 Task: Play online crossword game.
Action: Mouse moved to (304, 178)
Screenshot: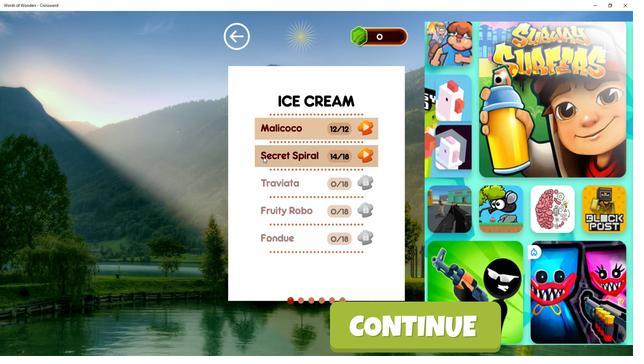 
Action: Mouse pressed left at (304, 178)
Screenshot: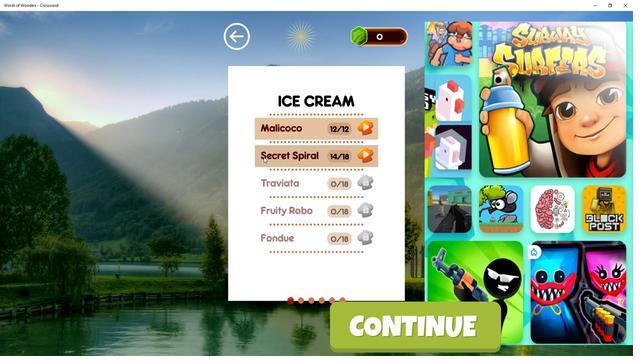 
Action: Mouse moved to (134, 183)
Screenshot: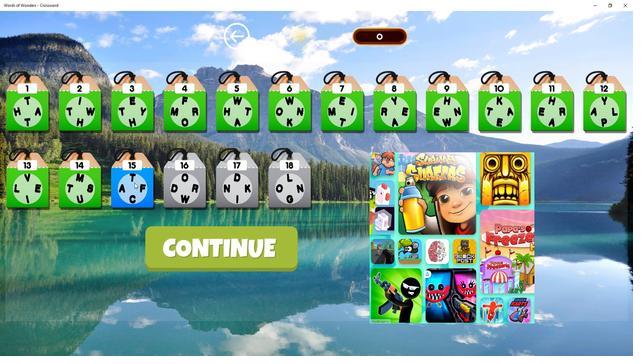 
Action: Mouse pressed left at (134, 183)
Screenshot: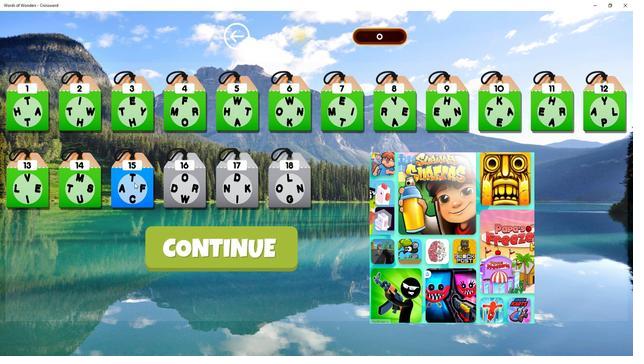 
Action: Mouse moved to (418, 196)
Screenshot: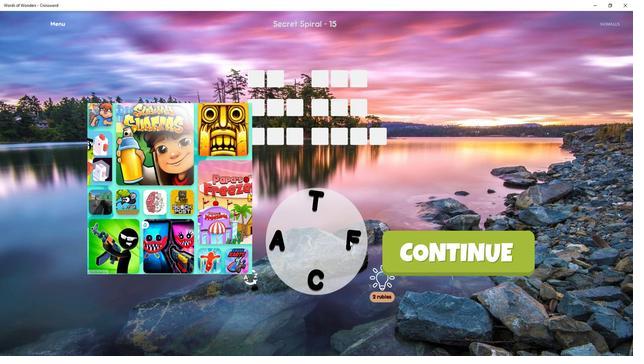 
Action: Mouse pressed left at (418, 196)
Screenshot: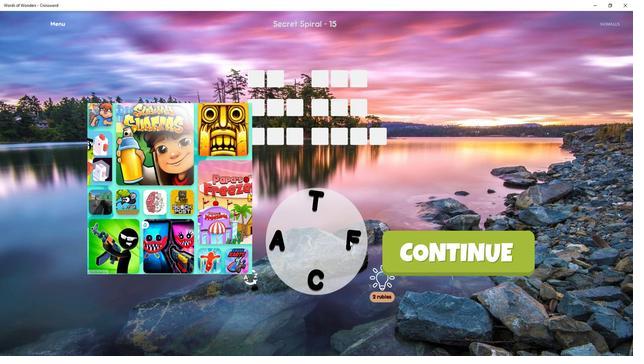
Action: Mouse moved to (373, 203)
Screenshot: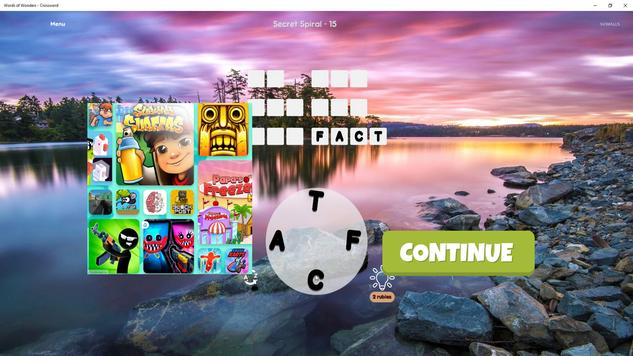 
Action: Mouse pressed left at (373, 203)
Screenshot: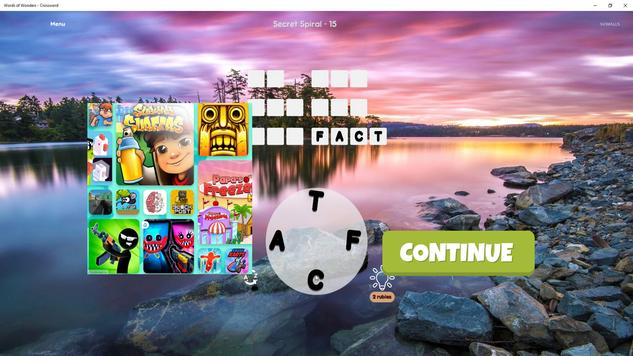 
Action: Mouse moved to (420, 196)
Screenshot: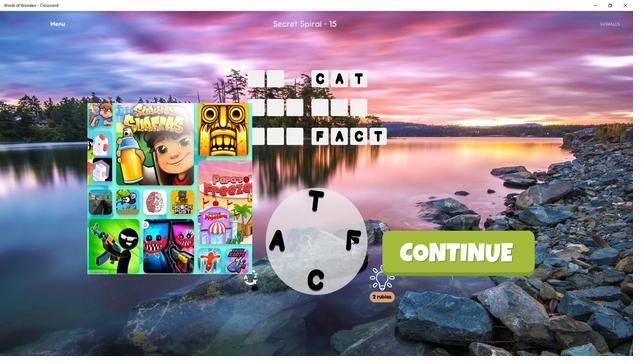 
Action: Mouse pressed left at (420, 196)
Screenshot: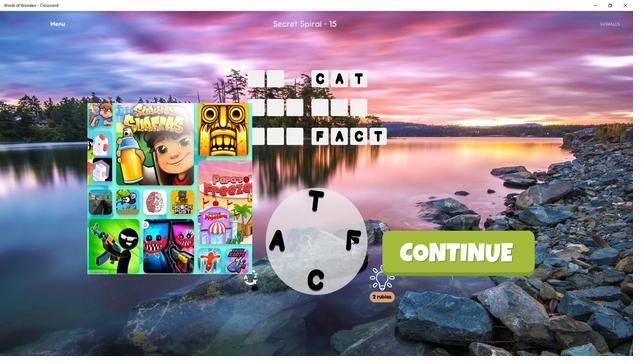 
Action: Mouse moved to (323, 197)
Screenshot: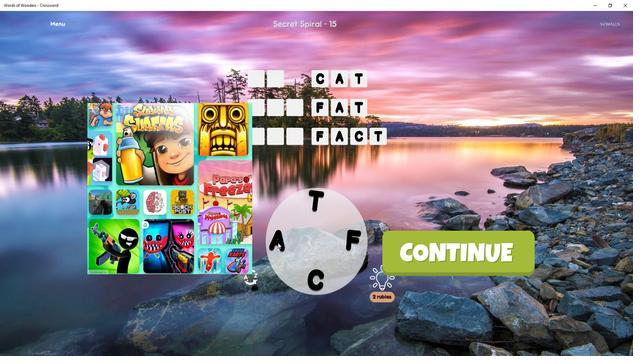 
Action: Mouse pressed left at (323, 197)
Screenshot: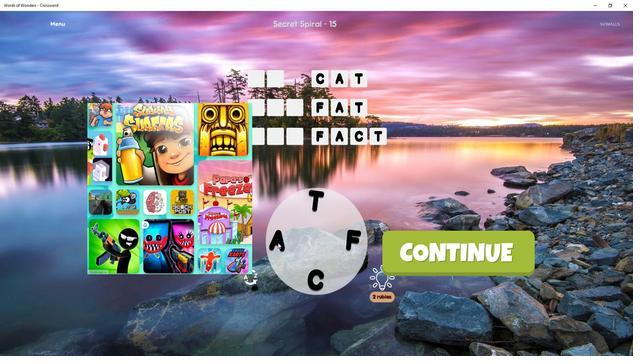 
Action: Mouse moved to (319, 196)
Screenshot: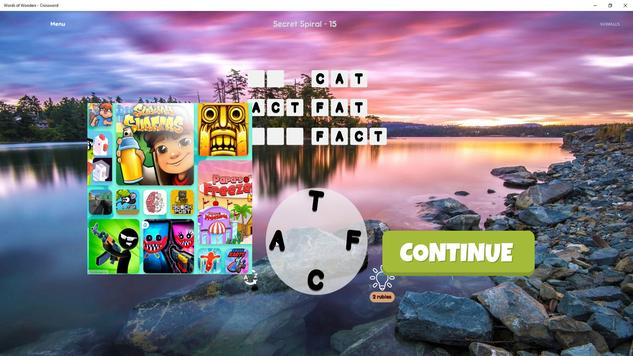 
Action: Mouse pressed left at (319, 196)
Screenshot: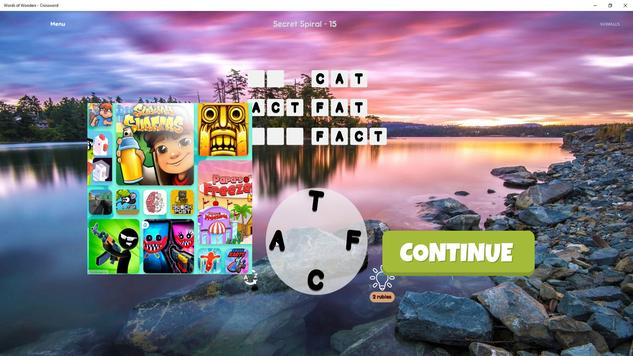 
Action: Mouse moved to (318, 196)
Screenshot: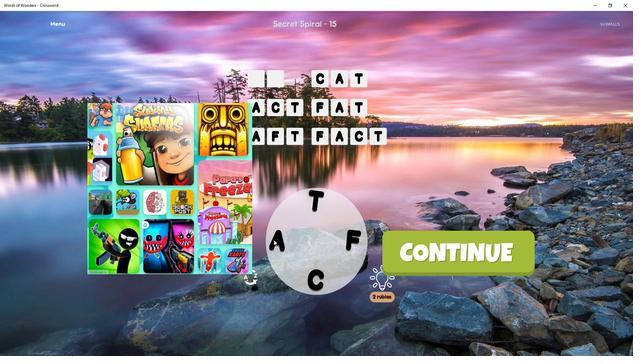 
Action: Mouse pressed left at (318, 196)
Screenshot: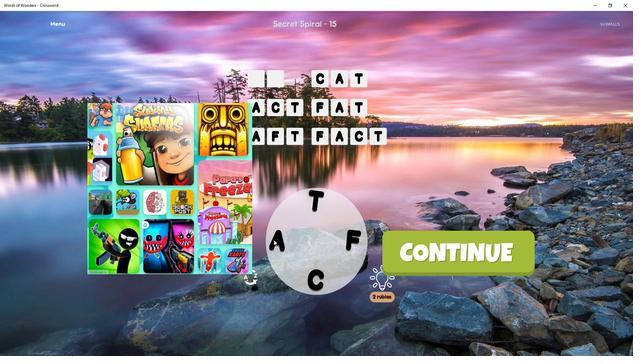 
Action: Mouse moved to (438, 177)
Screenshot: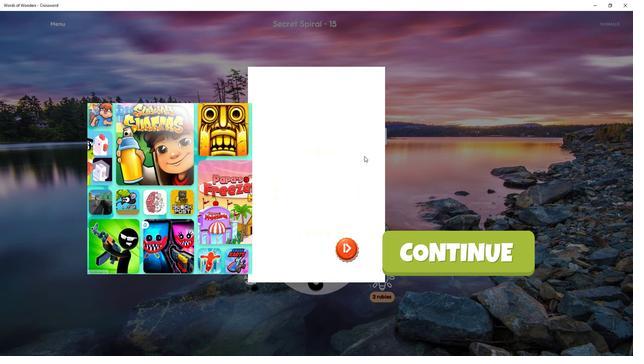 
